 Task: Create a sub task System Test and UAT for the task  Integrate website with inventory management systems in the project AgileGenie , assign it to team member softage.2@softage.net and update the status of the sub task to  Off Track , set the priority of the sub task to High
Action: Mouse moved to (455, 313)
Screenshot: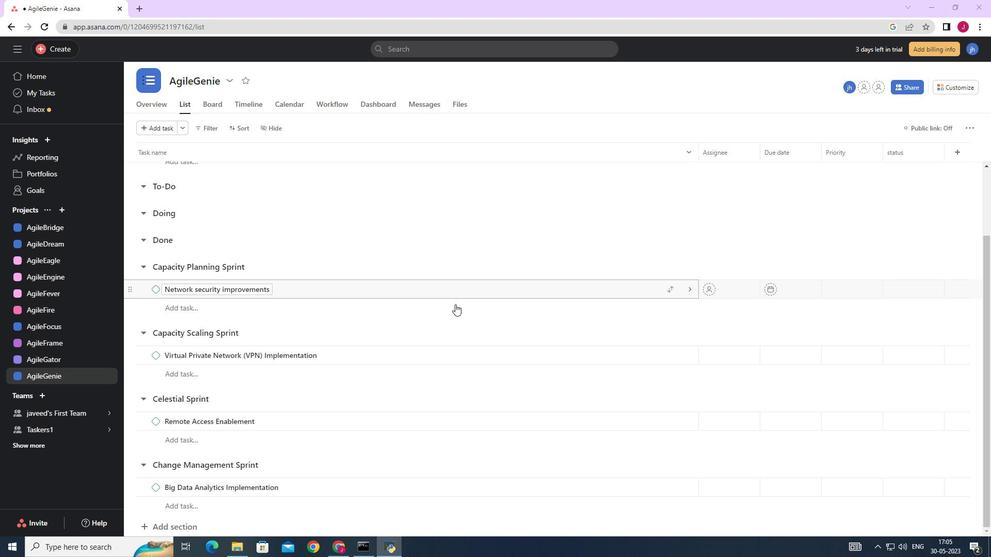 
Action: Mouse scrolled (455, 313) with delta (0, 0)
Screenshot: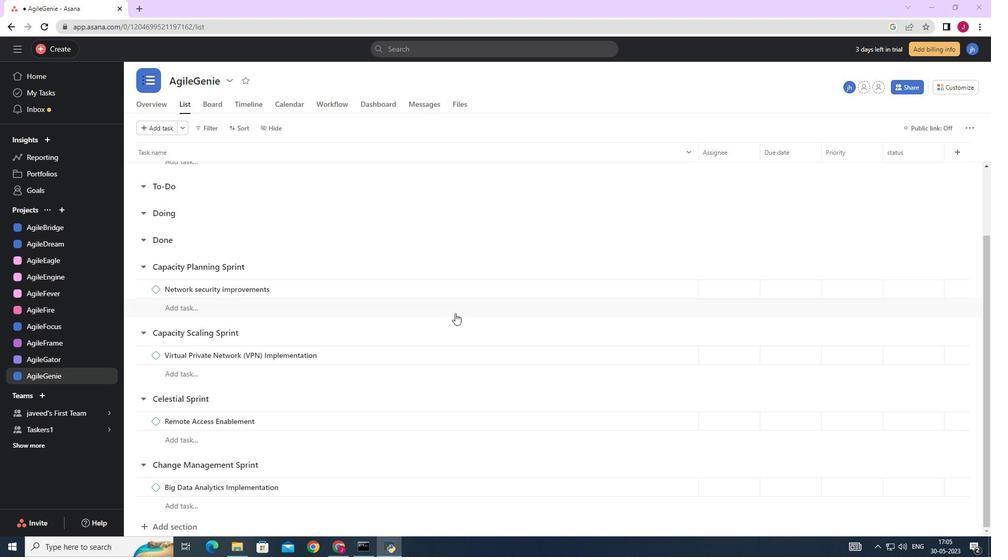 
Action: Mouse scrolled (455, 313) with delta (0, 0)
Screenshot: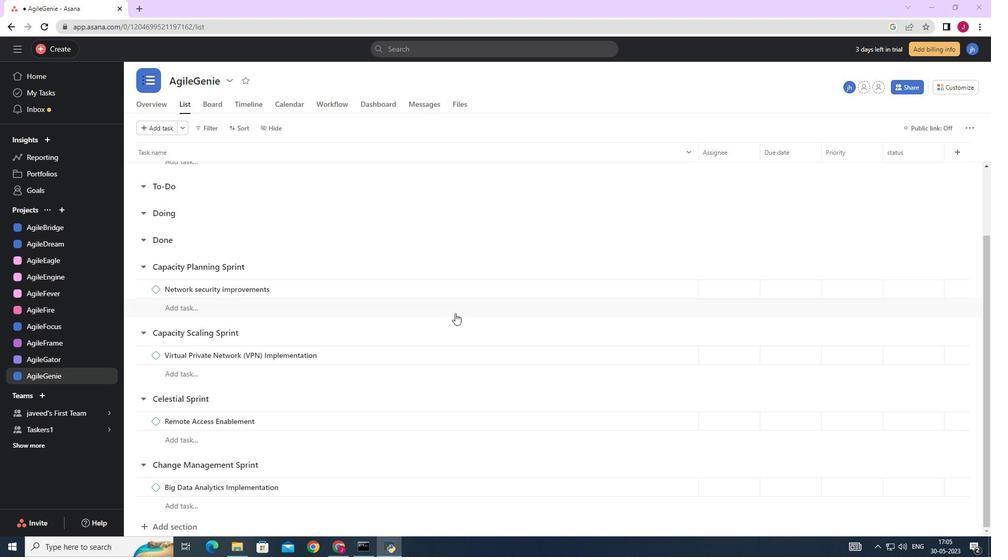 
Action: Mouse scrolled (455, 313) with delta (0, 0)
Screenshot: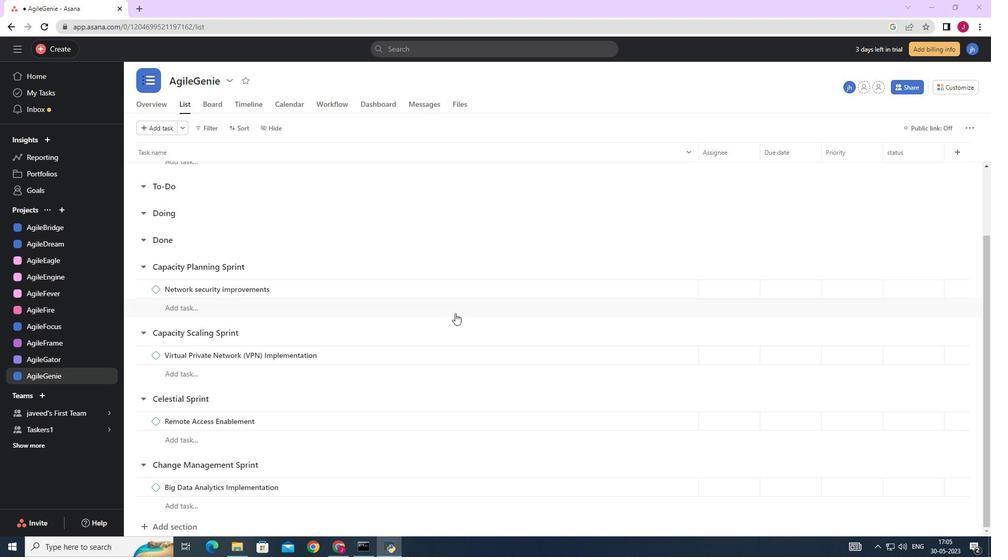 
Action: Mouse moved to (337, 231)
Screenshot: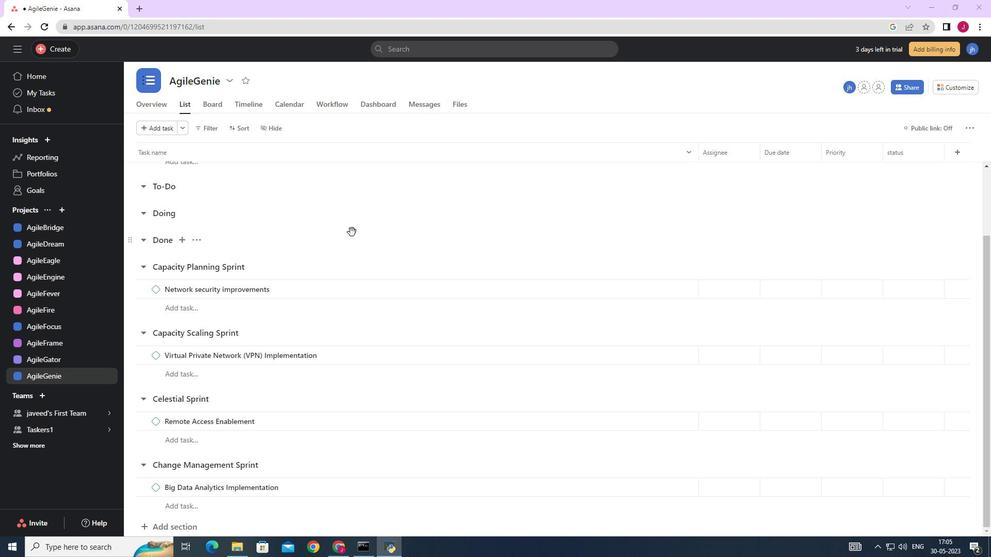 
Action: Mouse scrolled (337, 232) with delta (0, 0)
Screenshot: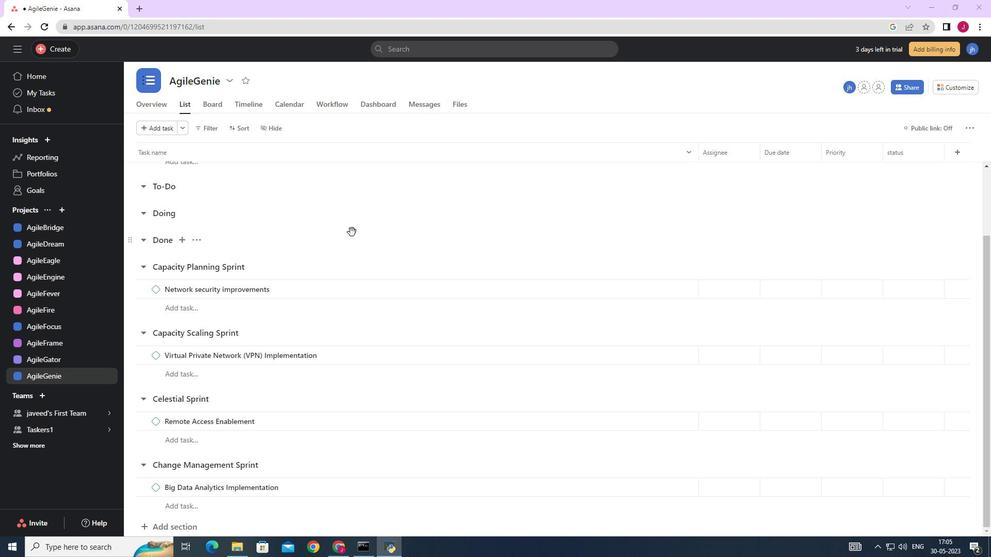 
Action: Mouse moved to (336, 231)
Screenshot: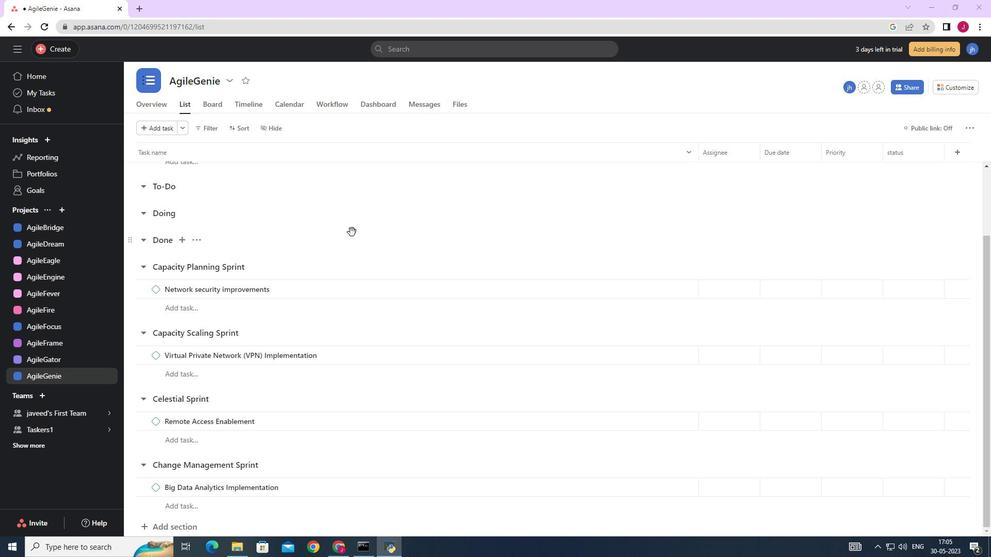 
Action: Mouse scrolled (336, 231) with delta (0, 0)
Screenshot: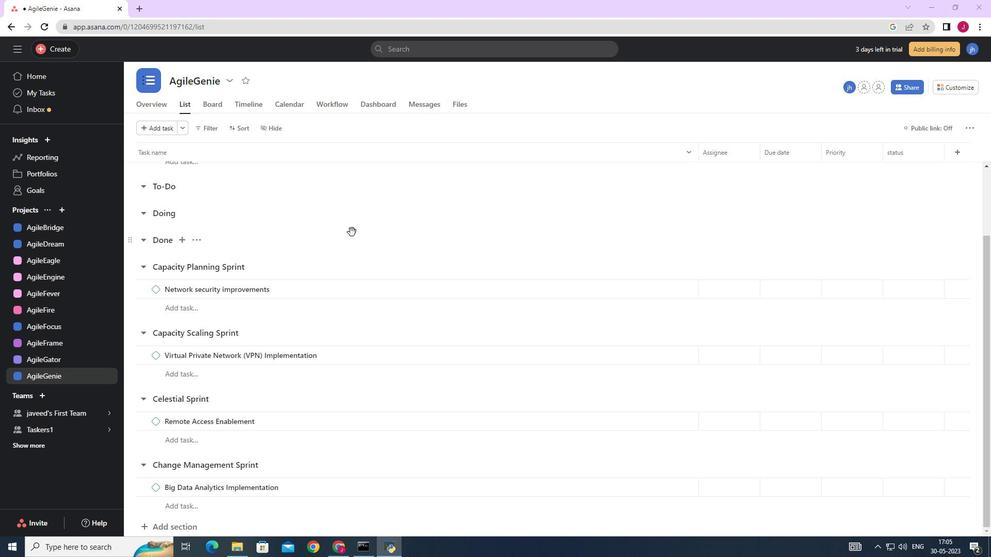 
Action: Mouse scrolled (336, 231) with delta (0, 0)
Screenshot: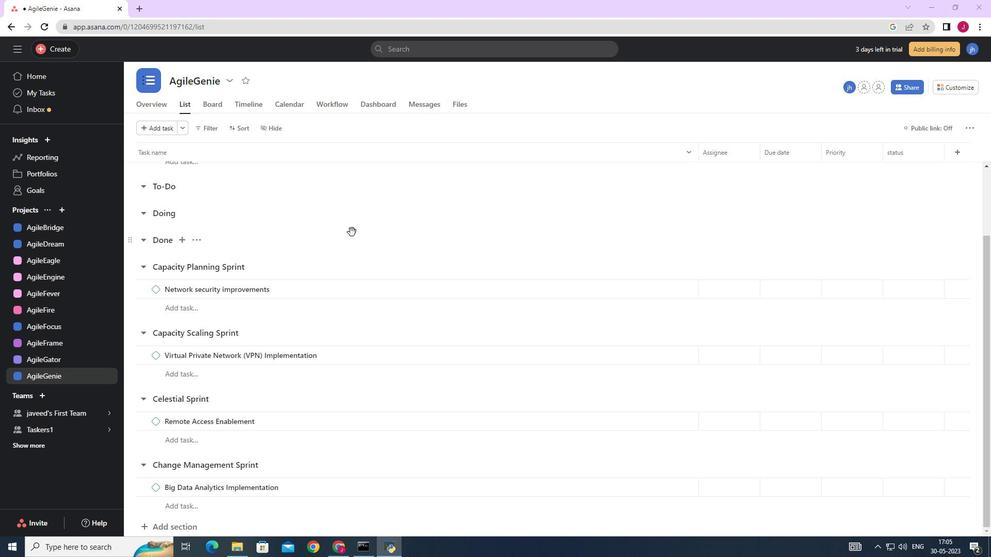 
Action: Mouse moved to (627, 230)
Screenshot: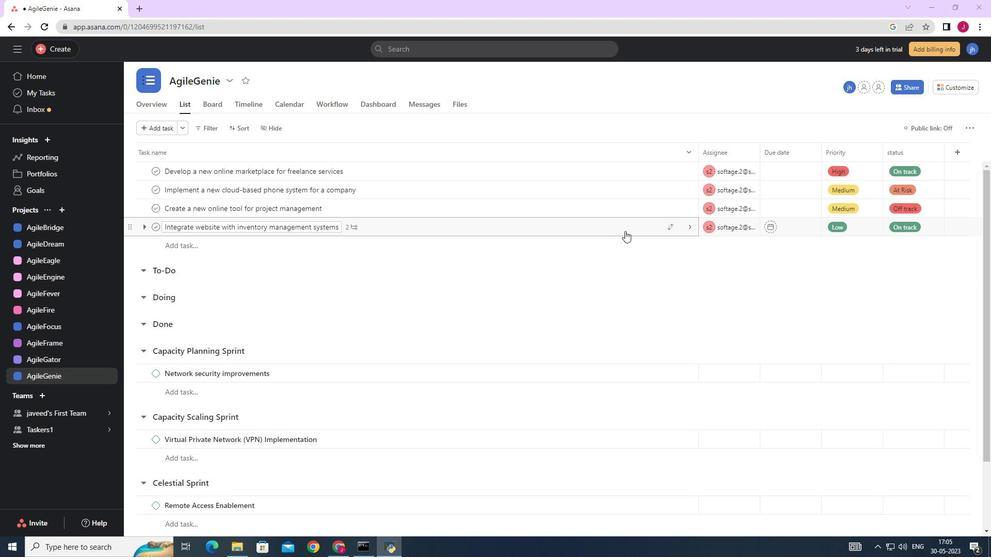 
Action: Mouse pressed left at (627, 230)
Screenshot: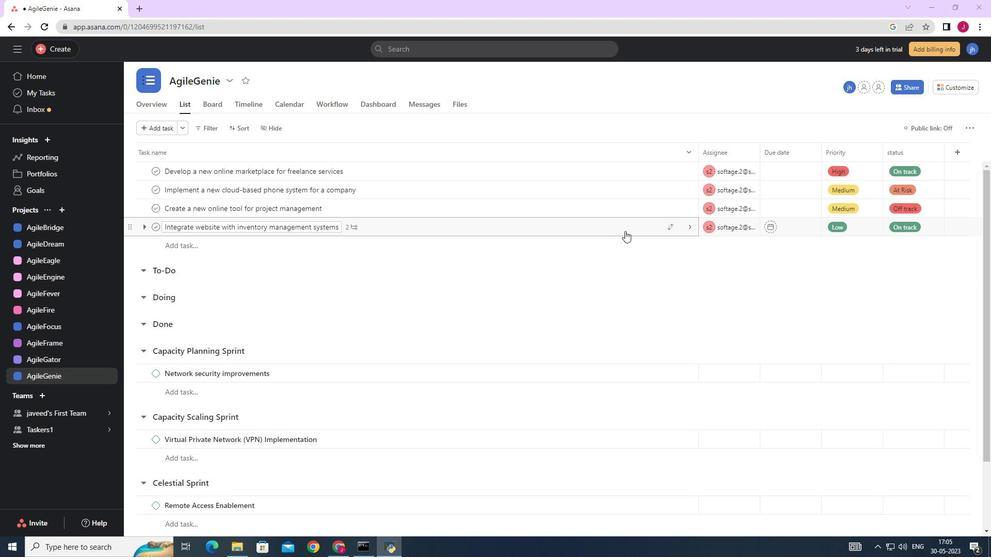 
Action: Mouse moved to (801, 366)
Screenshot: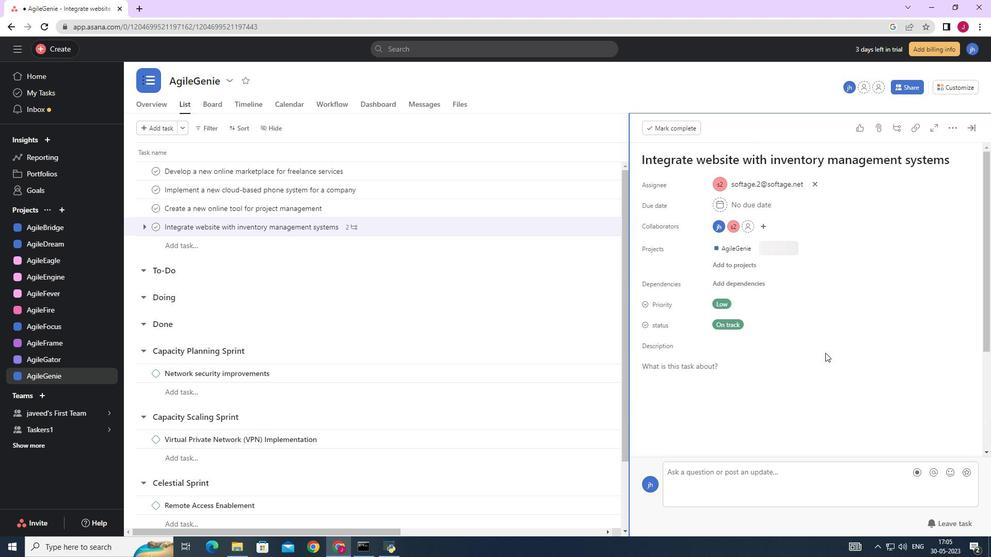 
Action: Mouse scrolled (801, 365) with delta (0, 0)
Screenshot: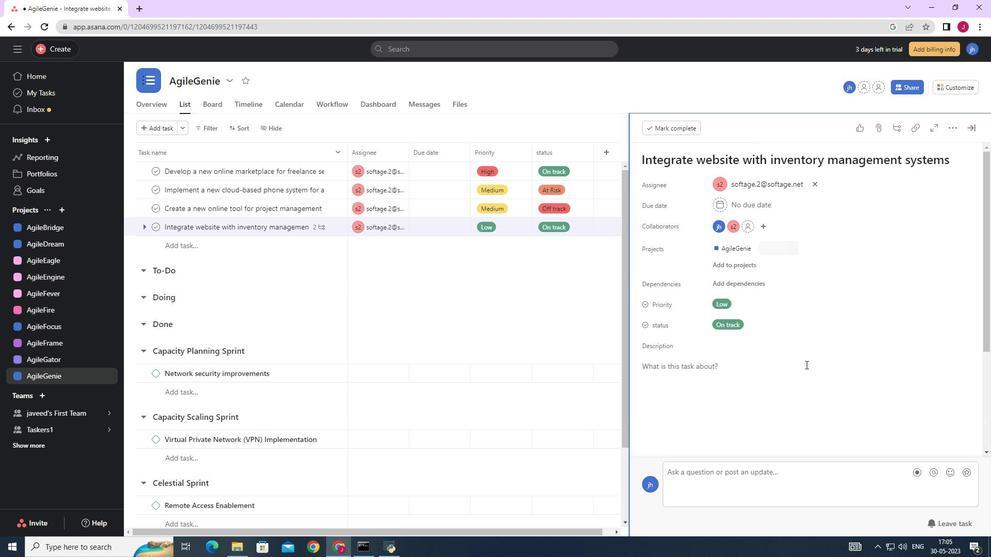 
Action: Mouse moved to (800, 366)
Screenshot: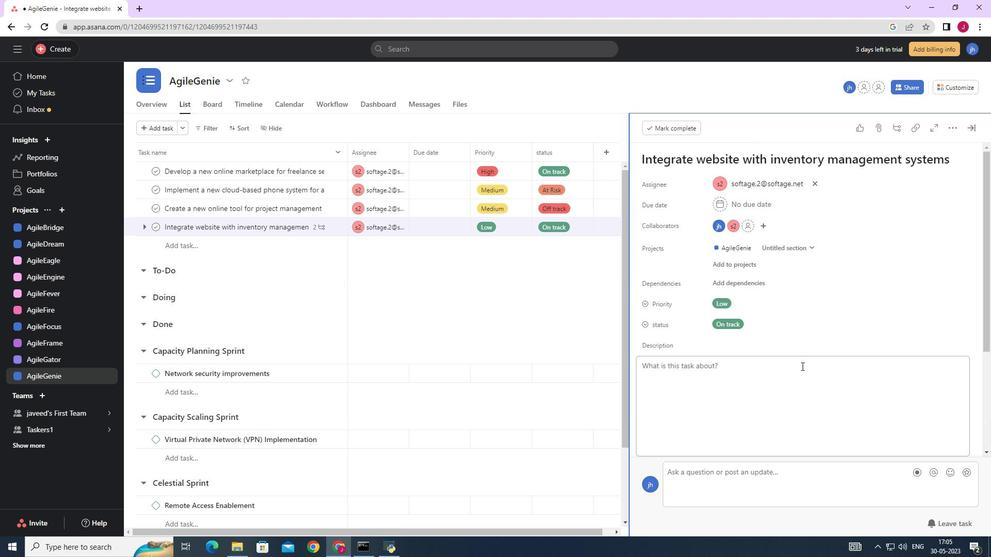 
Action: Mouse scrolled (801, 365) with delta (0, 0)
Screenshot: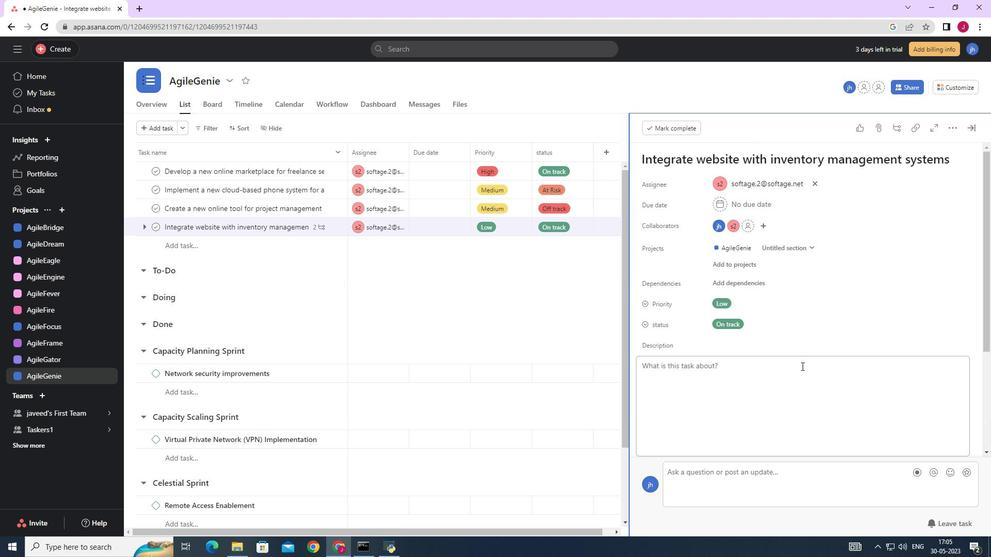 
Action: Mouse moved to (798, 366)
Screenshot: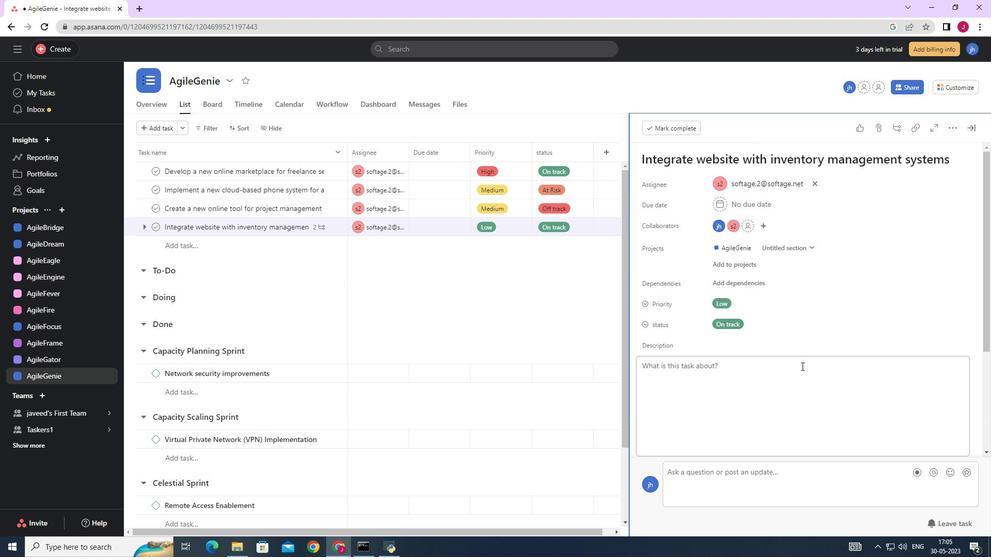
Action: Mouse scrolled (800, 365) with delta (0, 0)
Screenshot: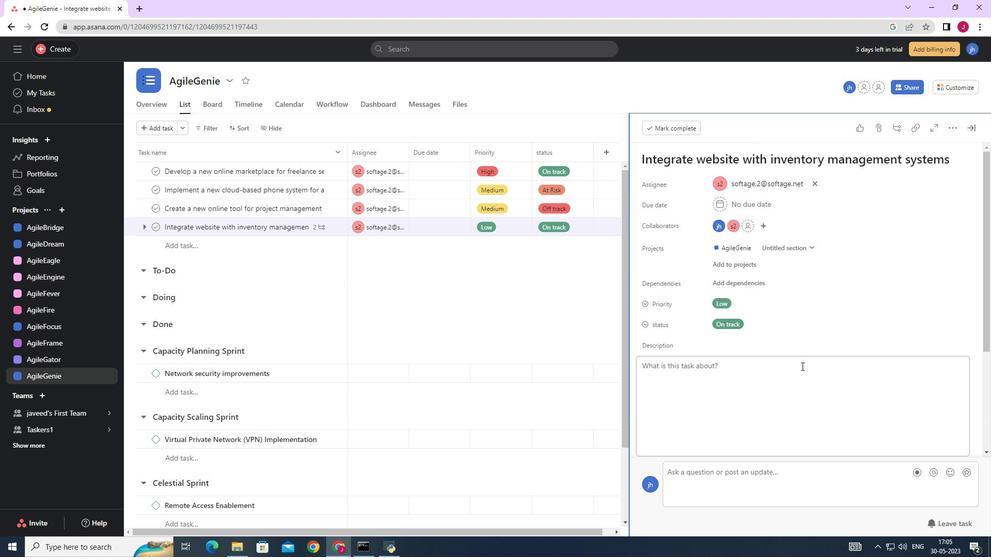 
Action: Mouse moved to (797, 367)
Screenshot: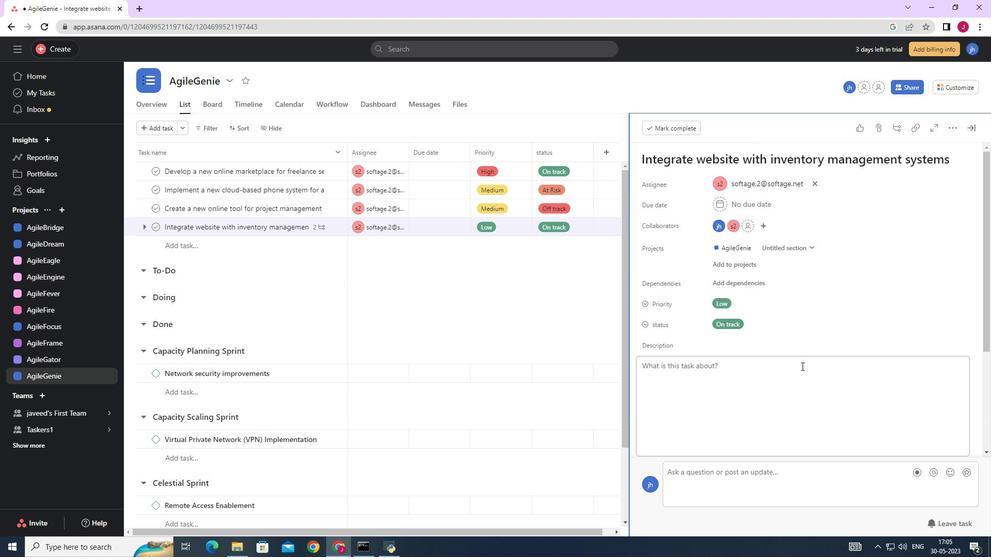 
Action: Mouse scrolled (800, 365) with delta (0, 0)
Screenshot: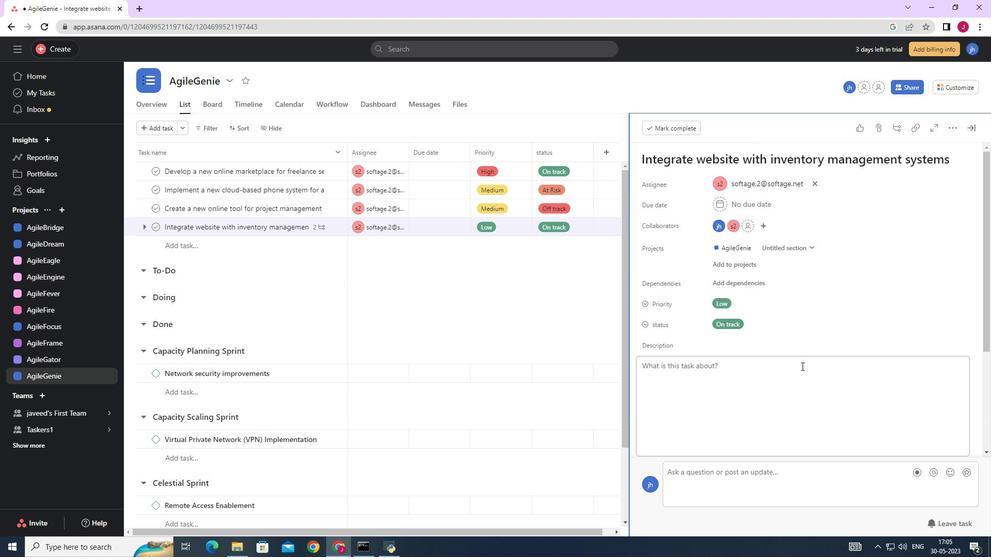 
Action: Mouse moved to (797, 367)
Screenshot: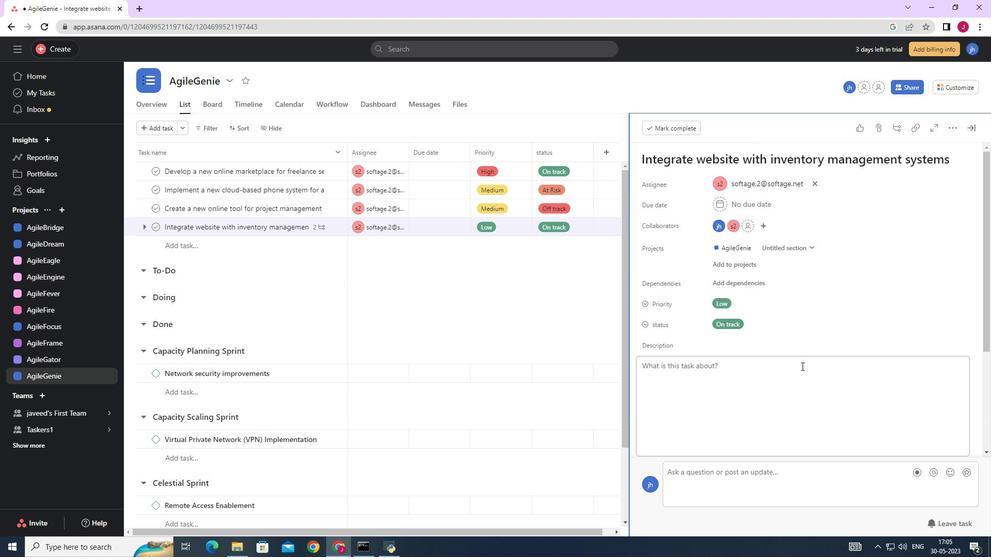 
Action: Mouse scrolled (800, 365) with delta (0, 0)
Screenshot: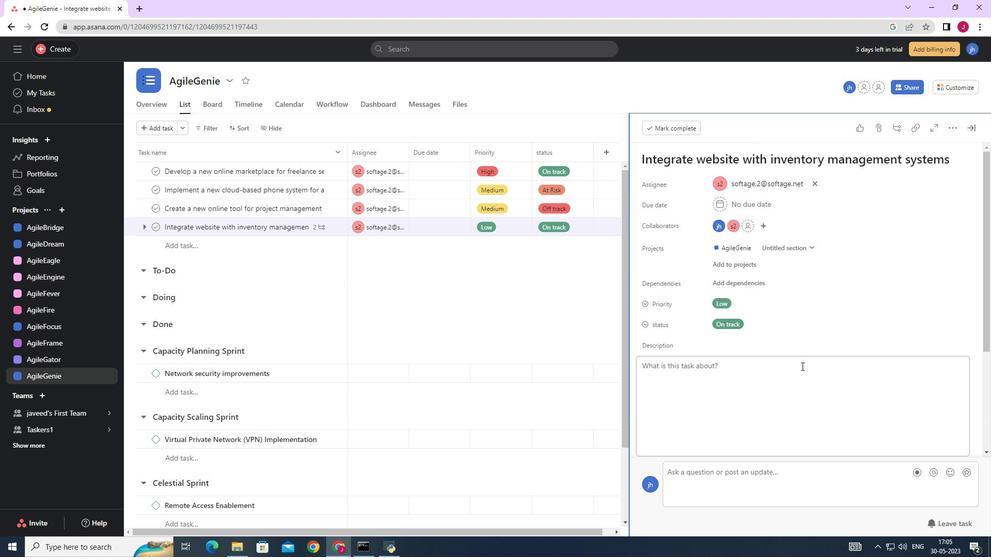 
Action: Mouse moved to (796, 367)
Screenshot: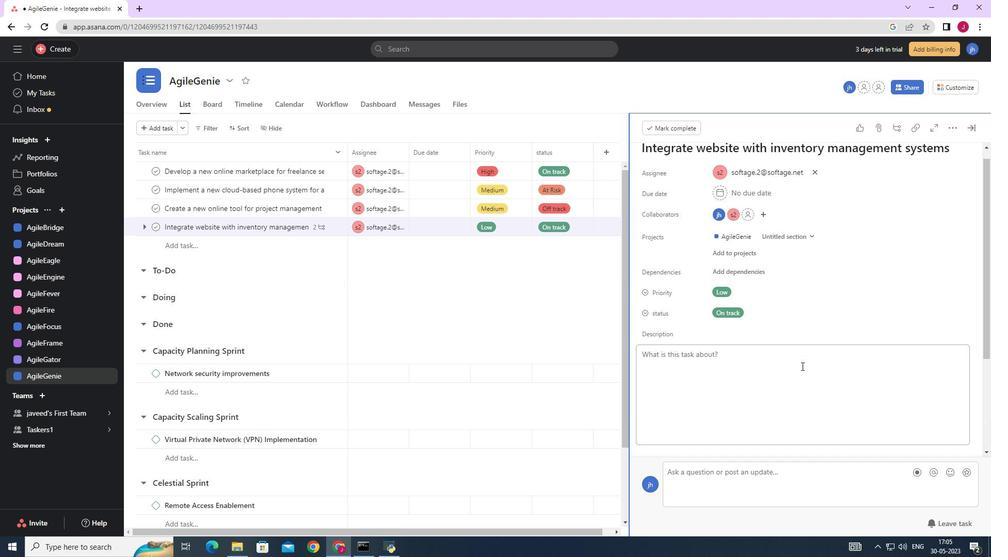 
Action: Mouse scrolled (799, 365) with delta (0, 0)
Screenshot: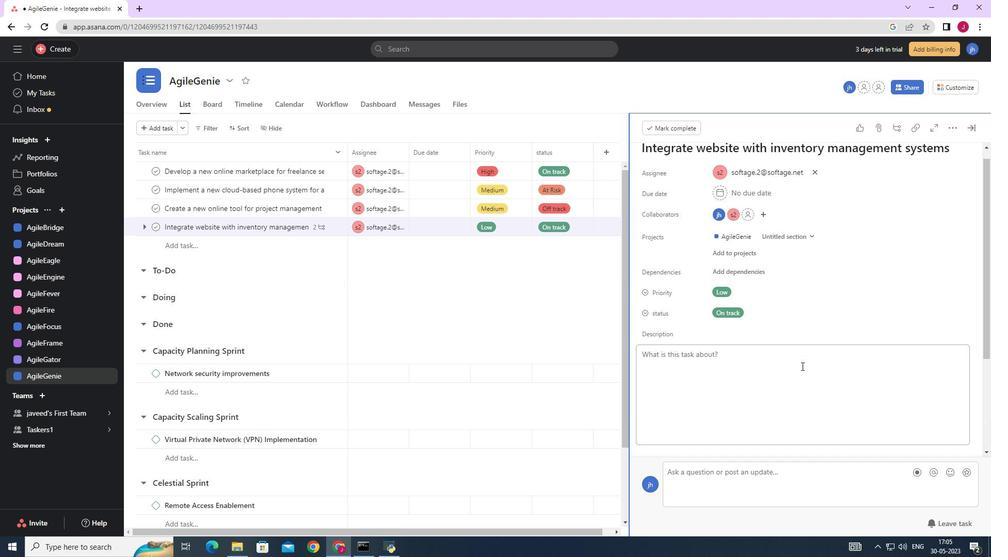 
Action: Mouse moved to (674, 373)
Screenshot: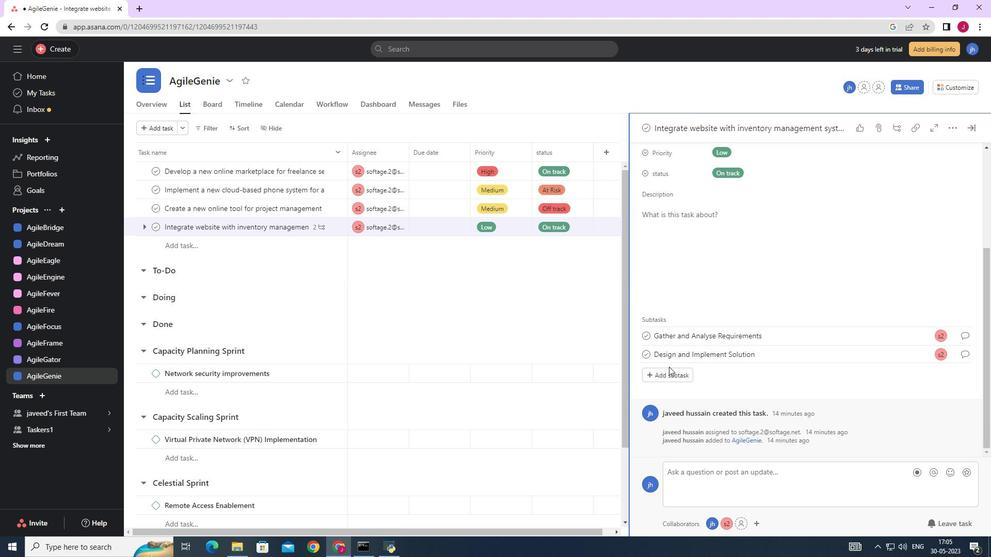 
Action: Mouse pressed left at (674, 373)
Screenshot: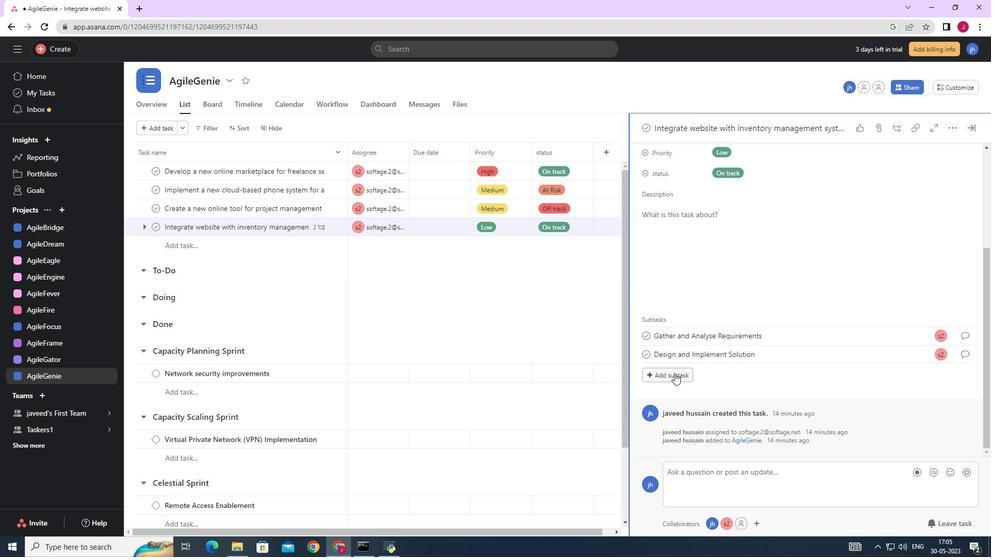 
Action: Mouse moved to (668, 355)
Screenshot: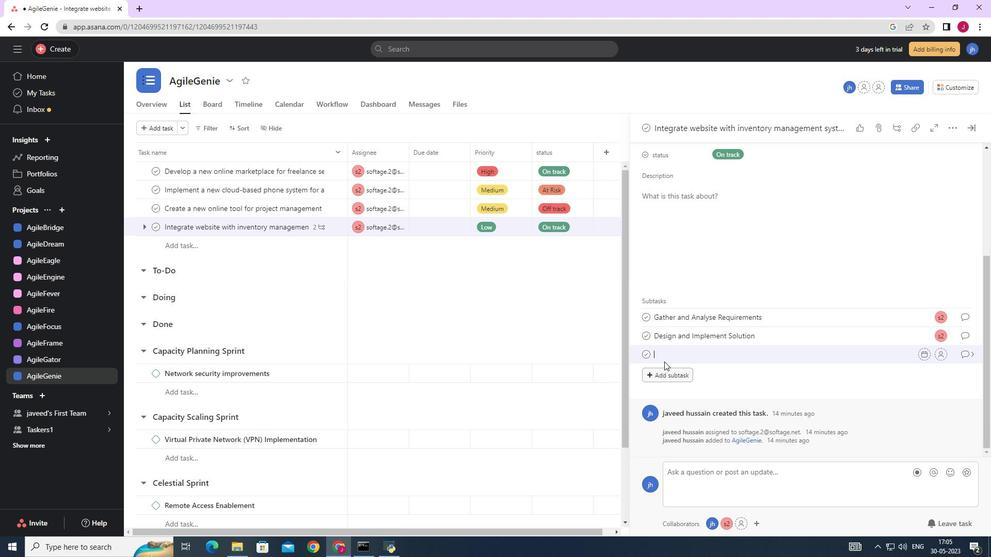
Action: Key pressed <Key.caps_lock>S<Key.caps_lock>ystem<Key.space><Key.caps_lock>T<Key.caps_lock>est<Key.space>and<Key.space><Key.caps_lock>UAT
Screenshot: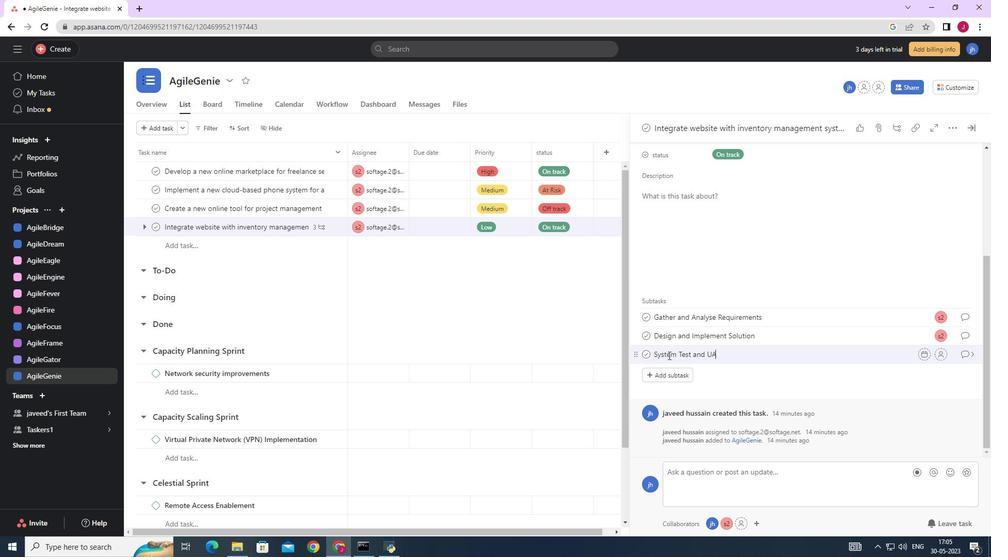 
Action: Mouse moved to (944, 353)
Screenshot: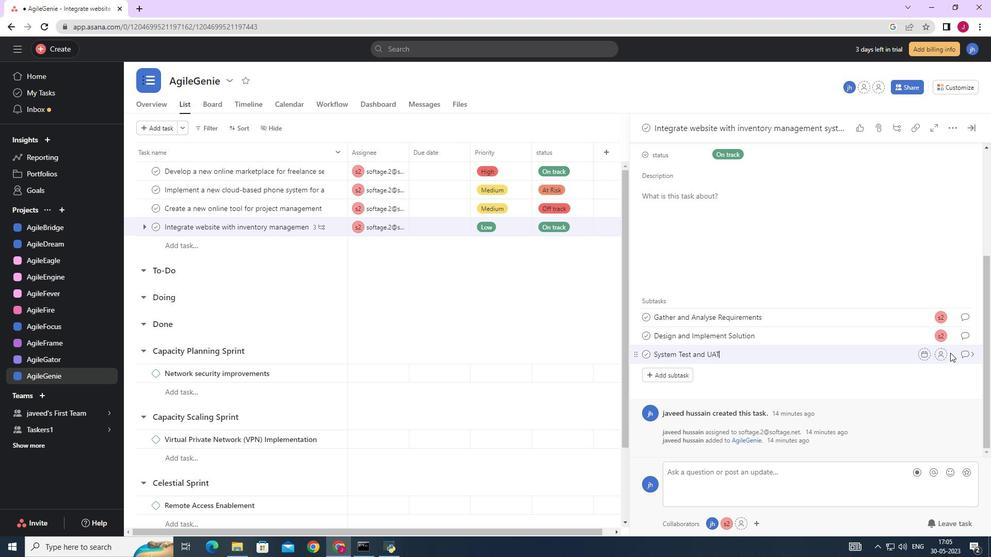 
Action: Mouse pressed left at (944, 353)
Screenshot: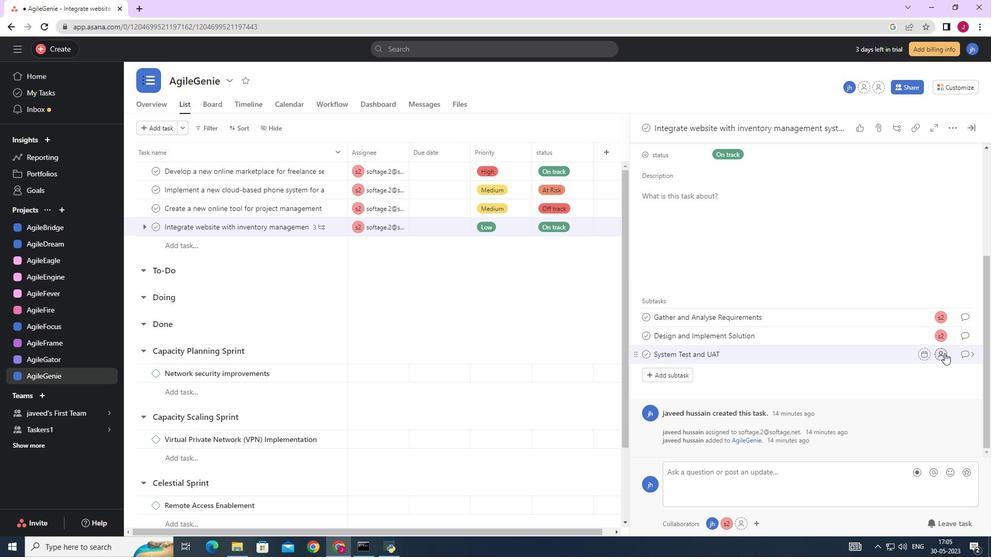 
Action: Mouse moved to (826, 384)
Screenshot: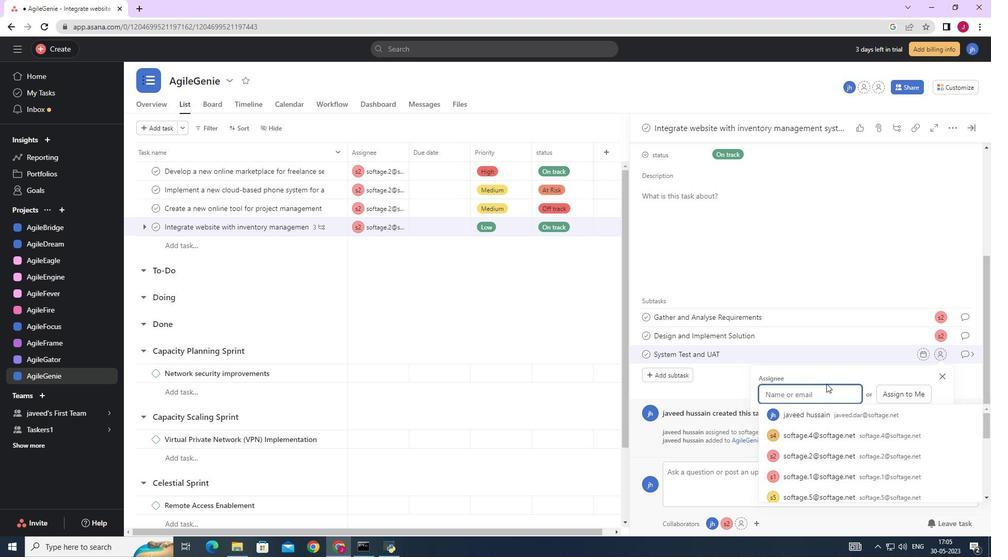 
Action: Key pressed SOFTAGE.2
Screenshot: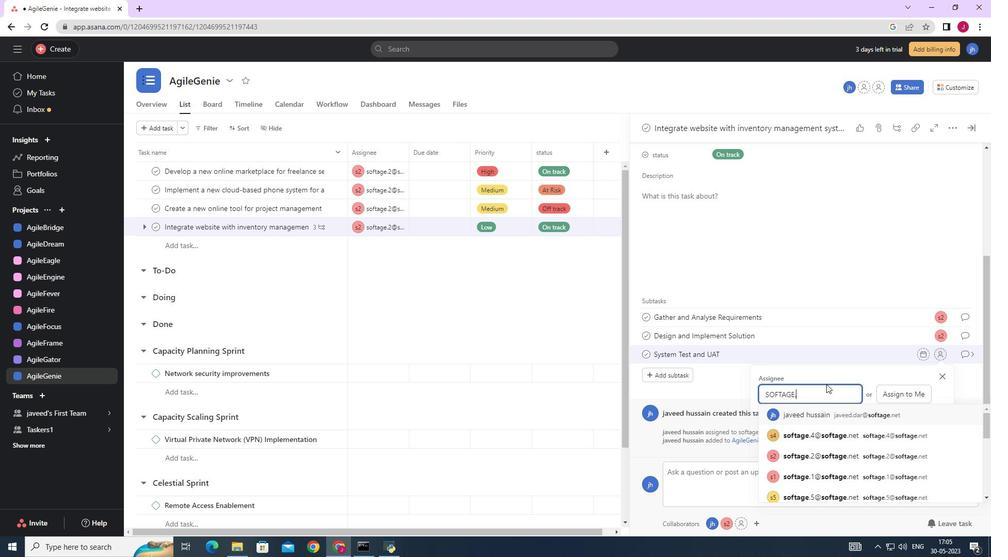 
Action: Mouse moved to (838, 415)
Screenshot: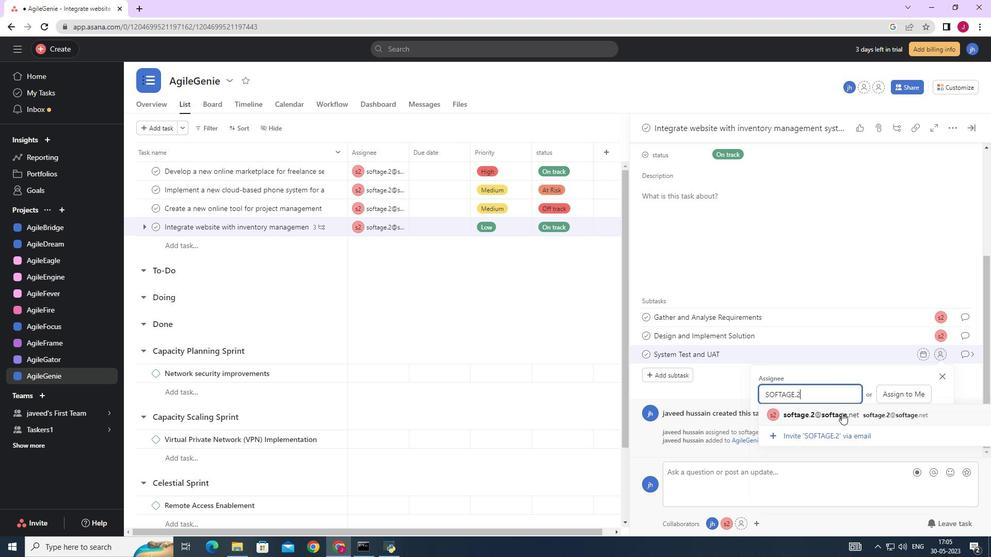 
Action: Mouse pressed left at (838, 415)
Screenshot: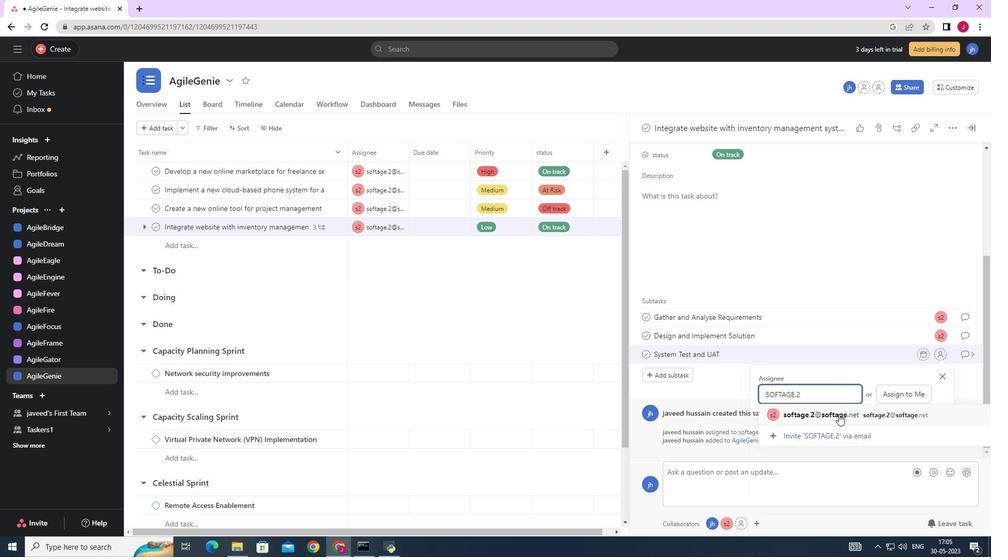 
Action: Mouse moved to (971, 356)
Screenshot: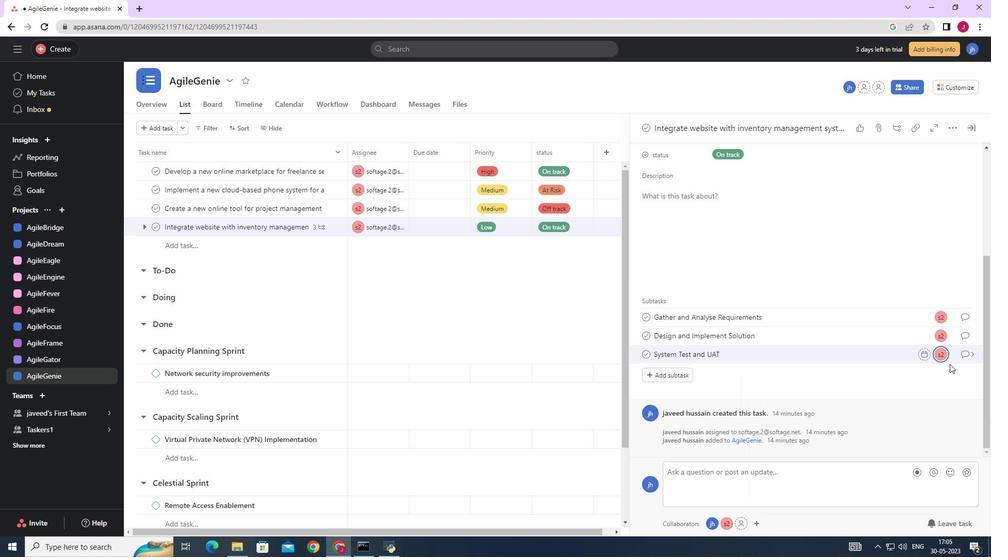 
Action: Mouse pressed left at (971, 356)
Screenshot: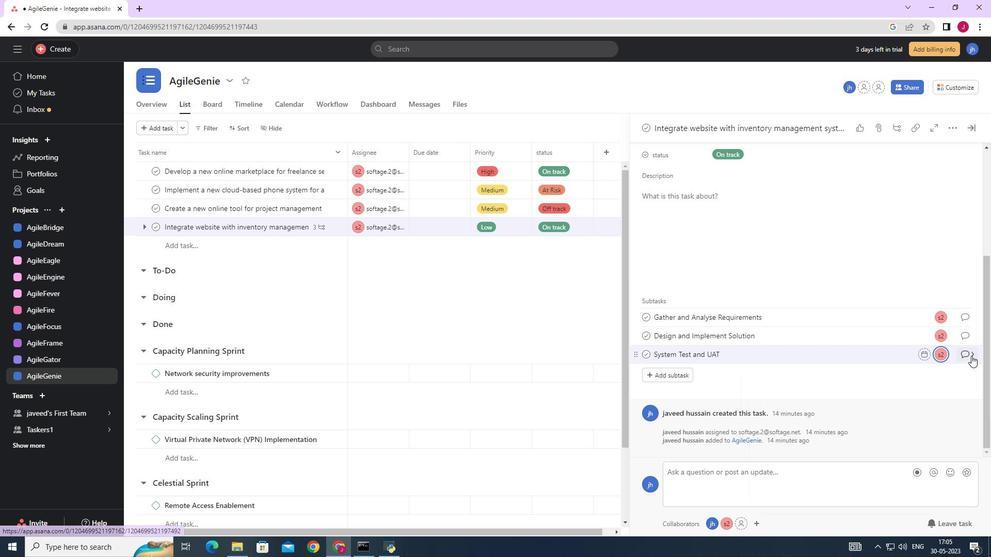 
Action: Mouse moved to (668, 297)
Screenshot: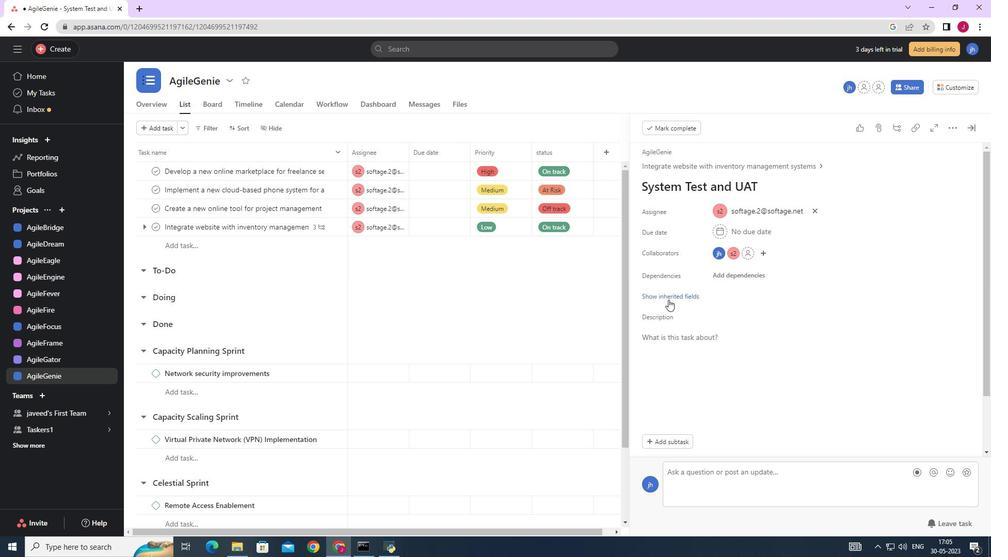 
Action: Mouse pressed left at (668, 297)
Screenshot: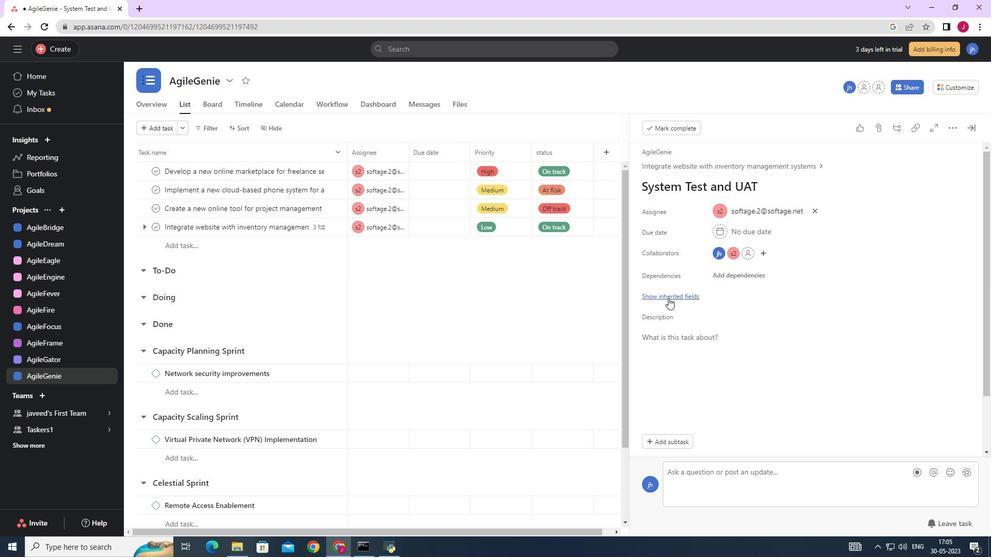 
Action: Mouse moved to (717, 312)
Screenshot: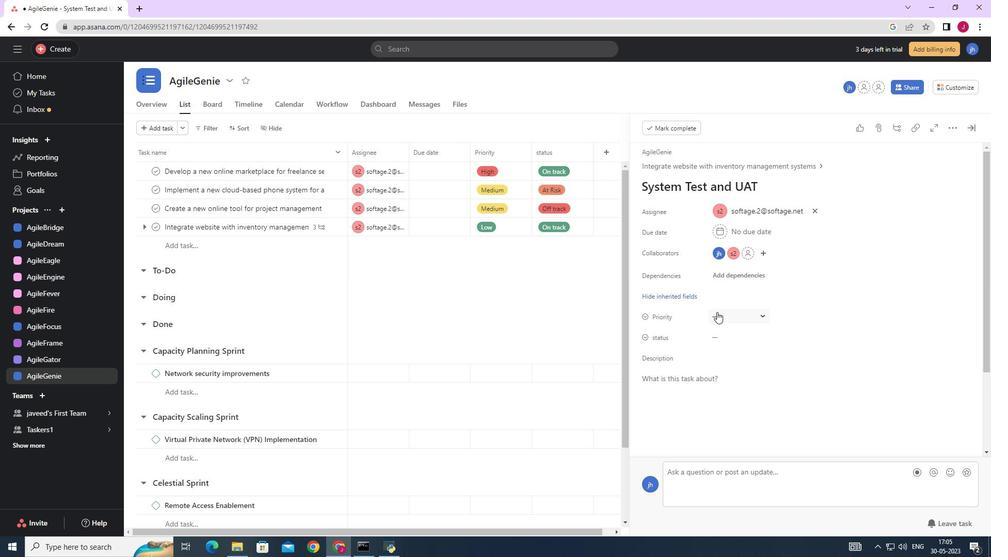 
Action: Mouse pressed left at (717, 312)
Screenshot: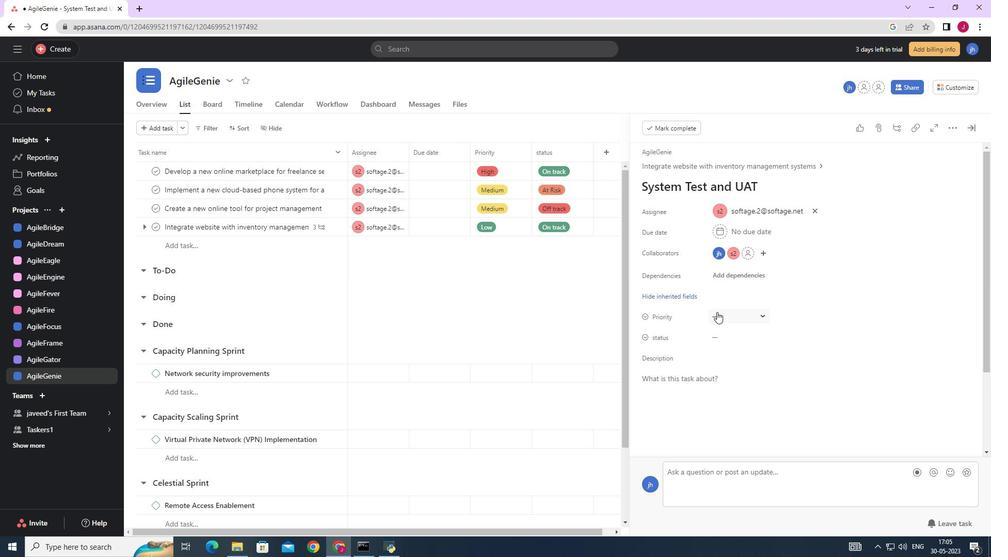 
Action: Mouse moved to (744, 352)
Screenshot: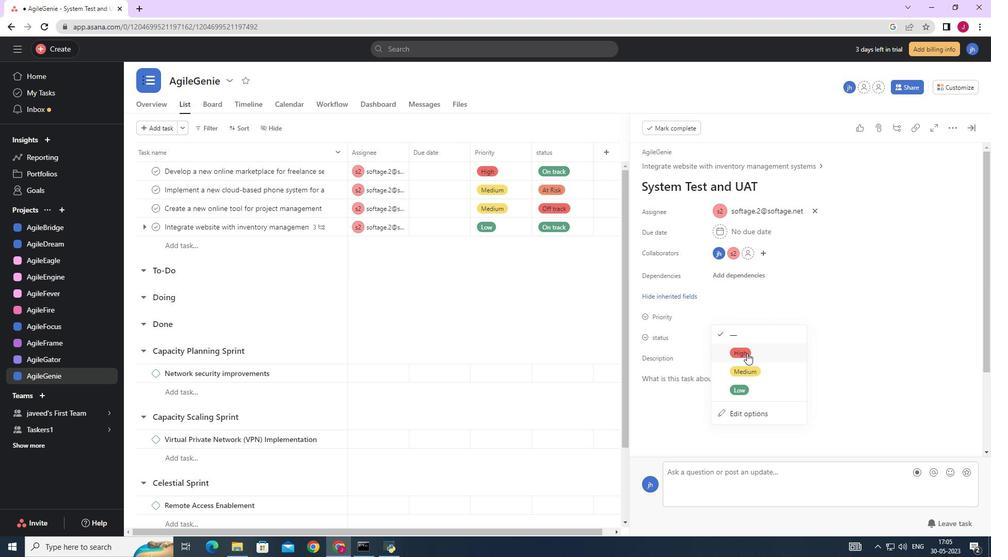 
Action: Mouse pressed left at (744, 352)
Screenshot: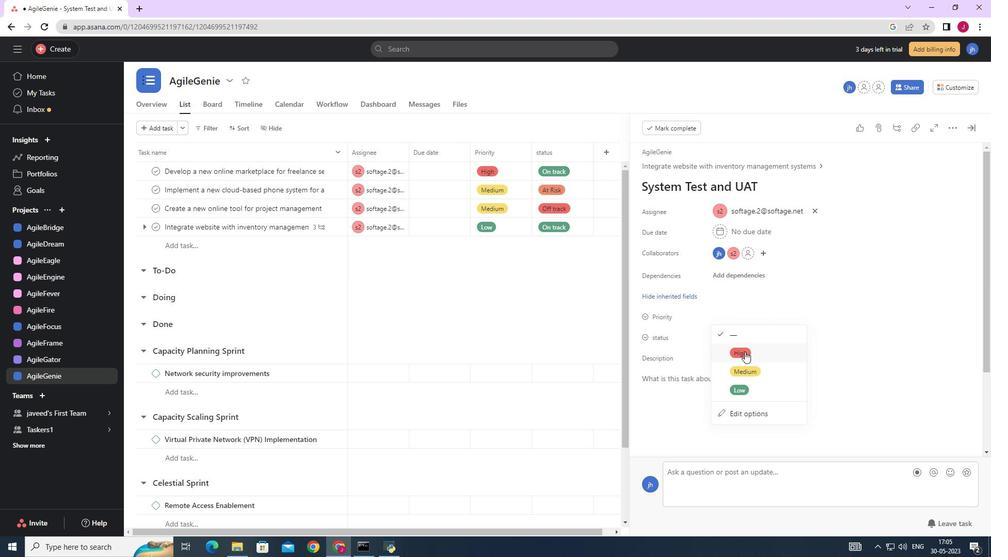 
Action: Mouse moved to (723, 337)
Screenshot: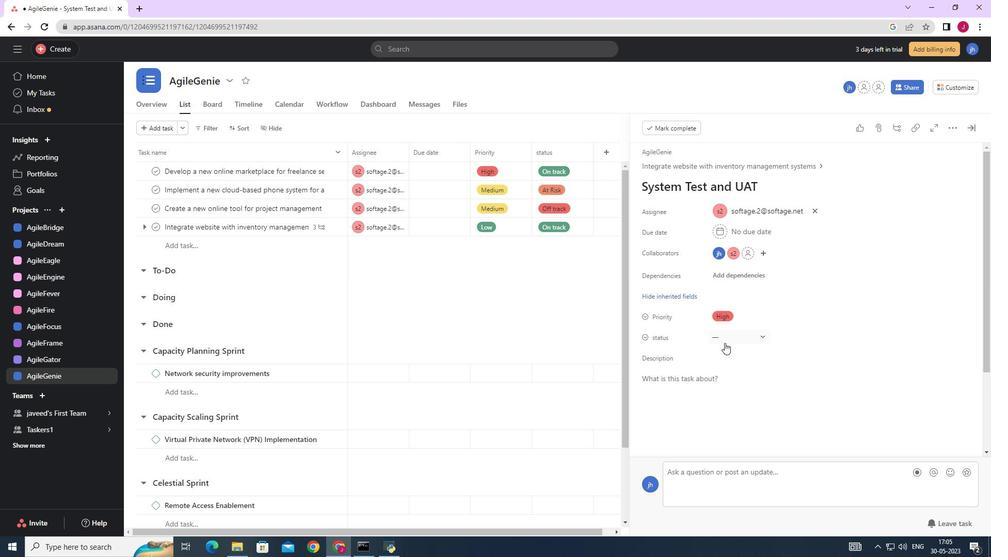 
Action: Mouse pressed left at (723, 337)
Screenshot: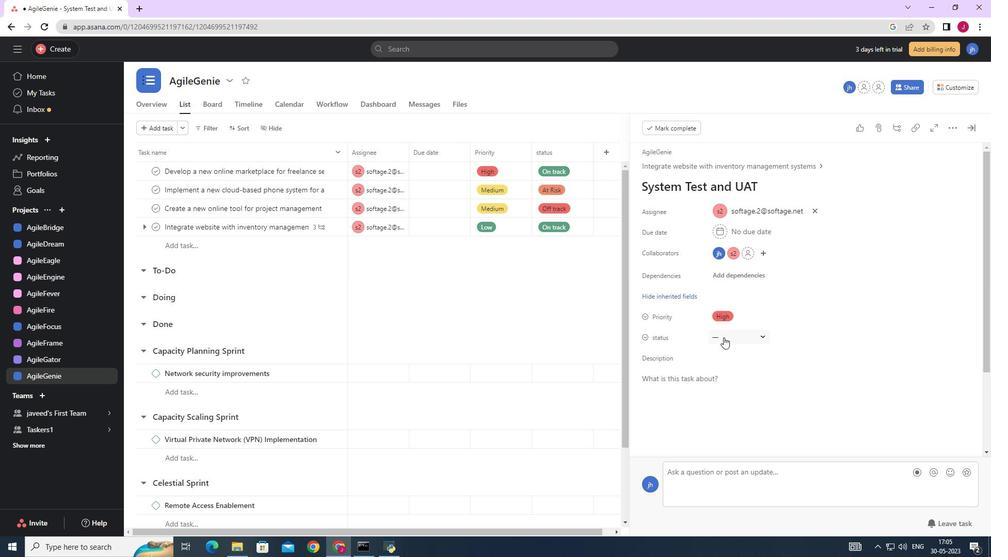 
Action: Mouse moved to (738, 389)
Screenshot: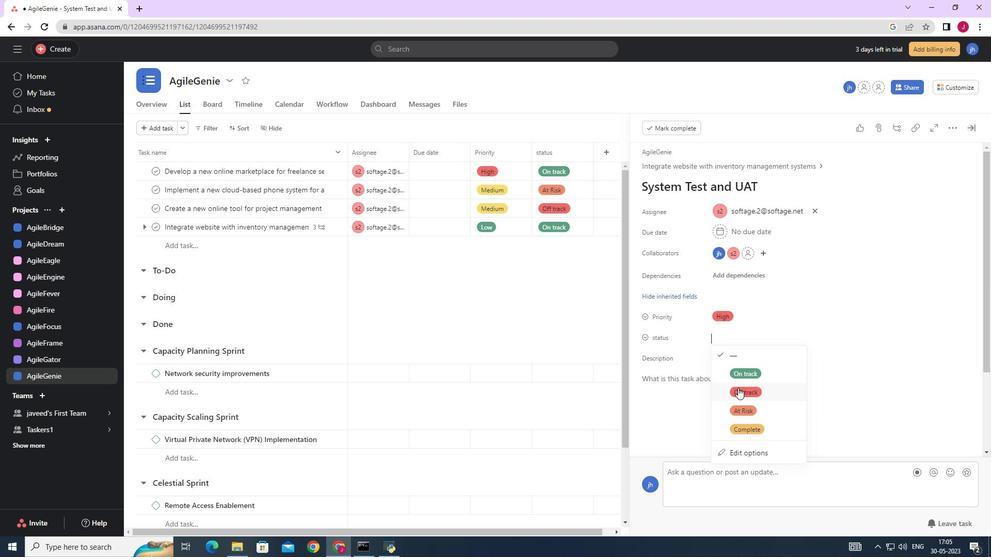 
Action: Mouse pressed left at (738, 389)
Screenshot: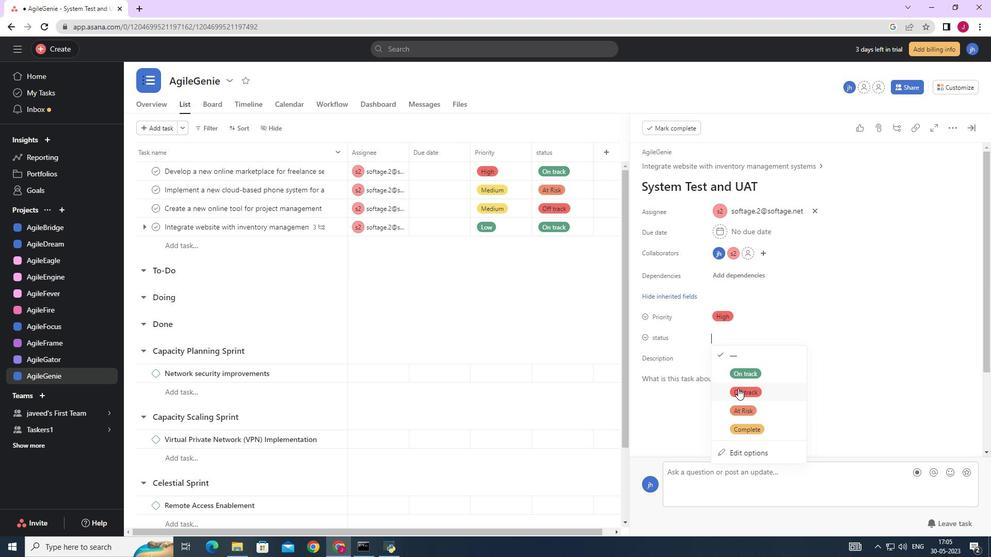 
Action: Mouse moved to (969, 128)
Screenshot: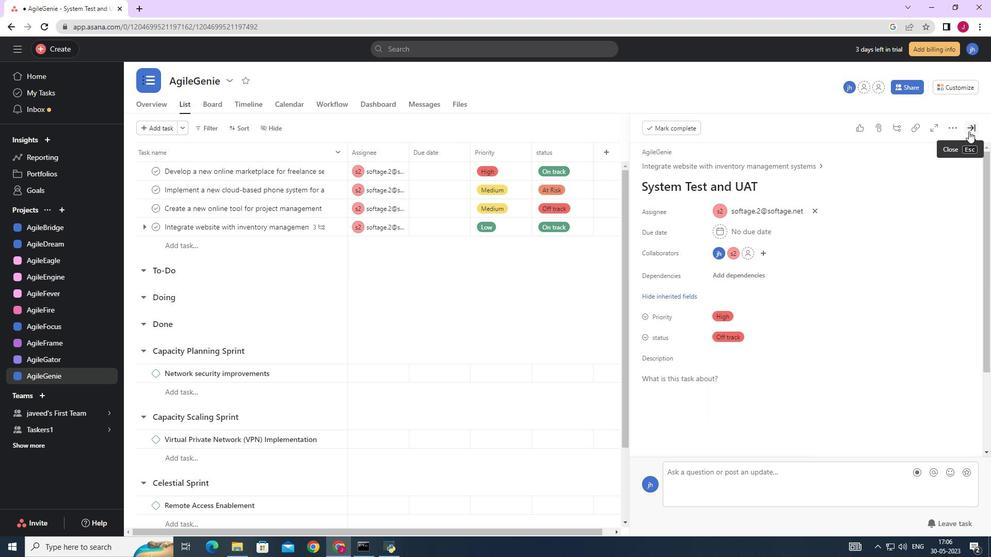 
Action: Mouse pressed left at (969, 128)
Screenshot: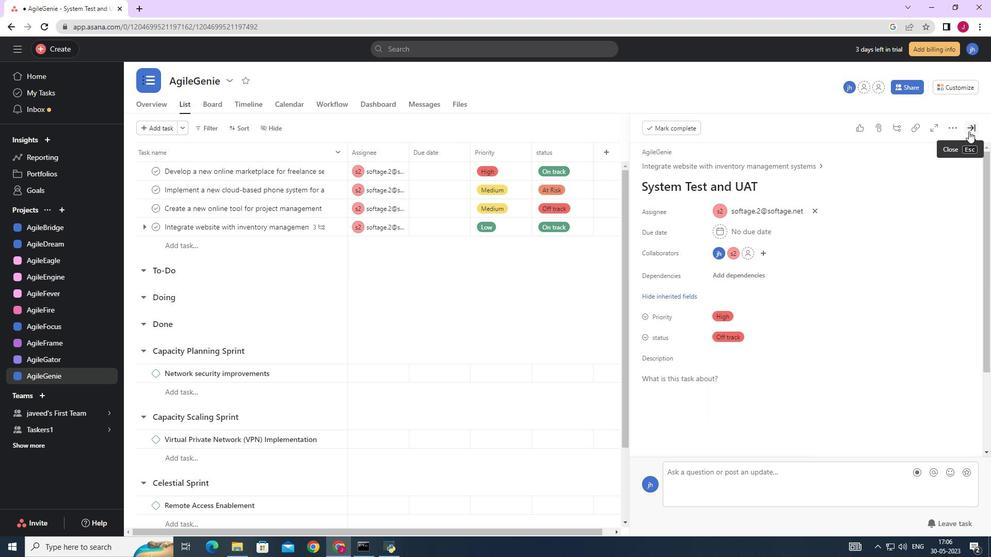 
Action: Mouse moved to (959, 134)
Screenshot: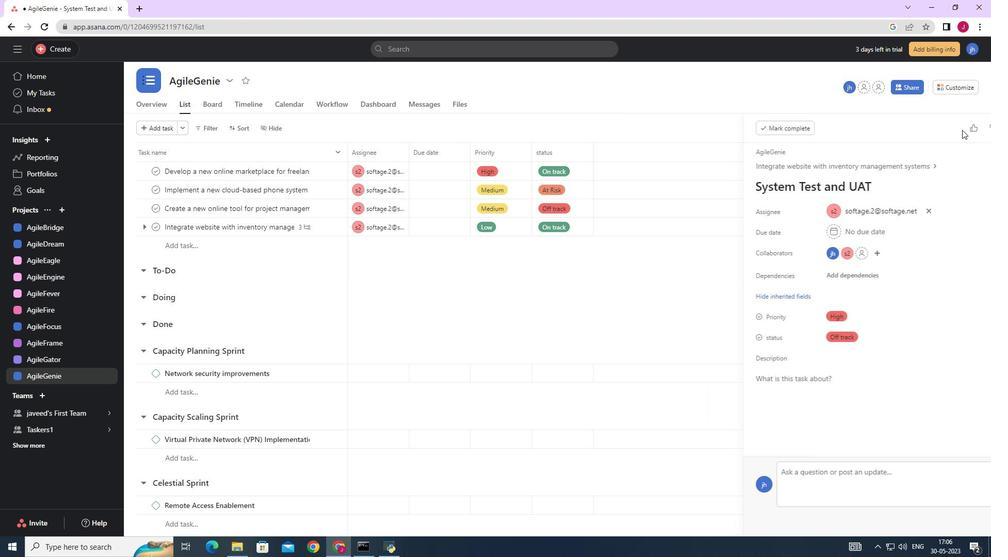 
